 Task: Measure the distance between Omaha and Henry Doorly Zoo and Aquarium.
Action: Mouse moved to (270, 85)
Screenshot: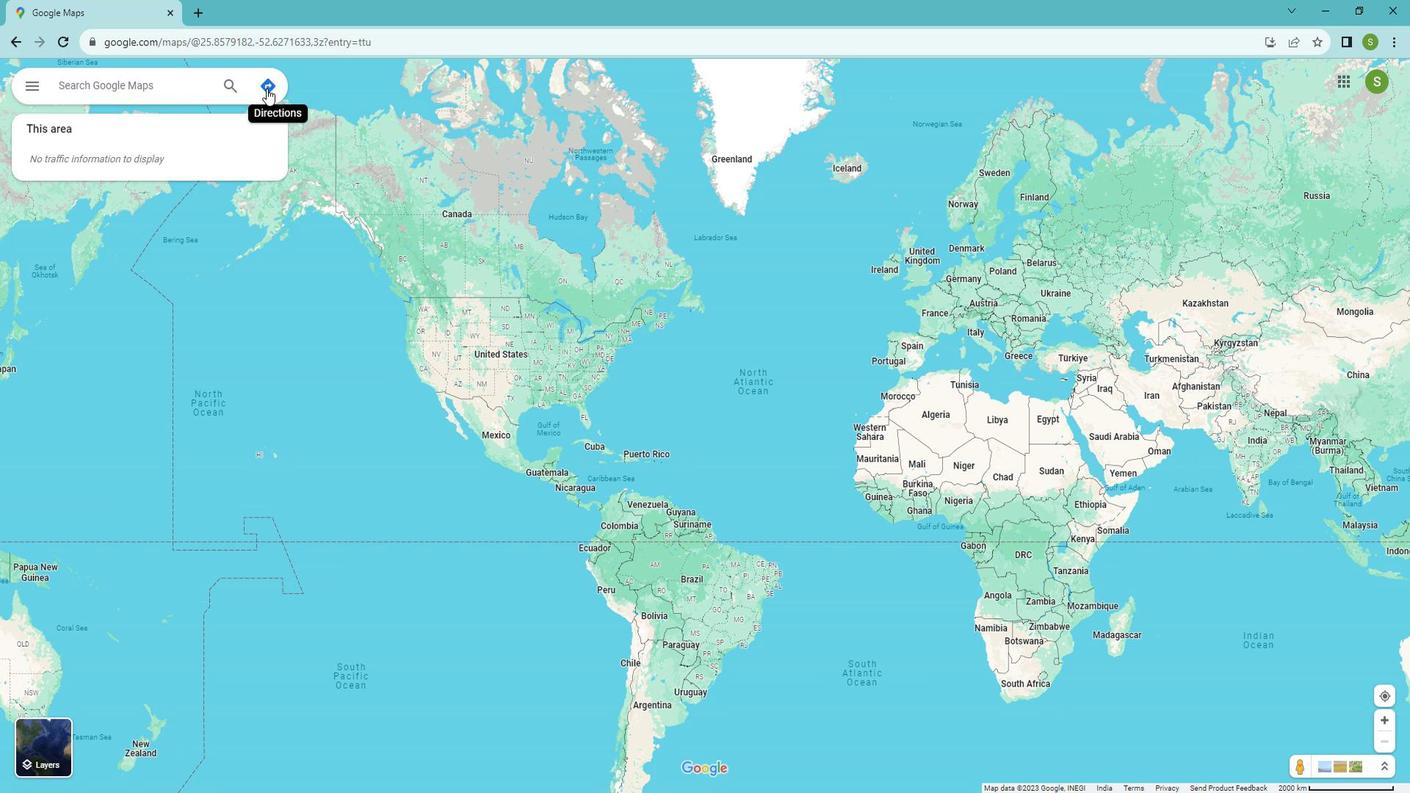 
Action: Mouse pressed left at (270, 85)
Screenshot: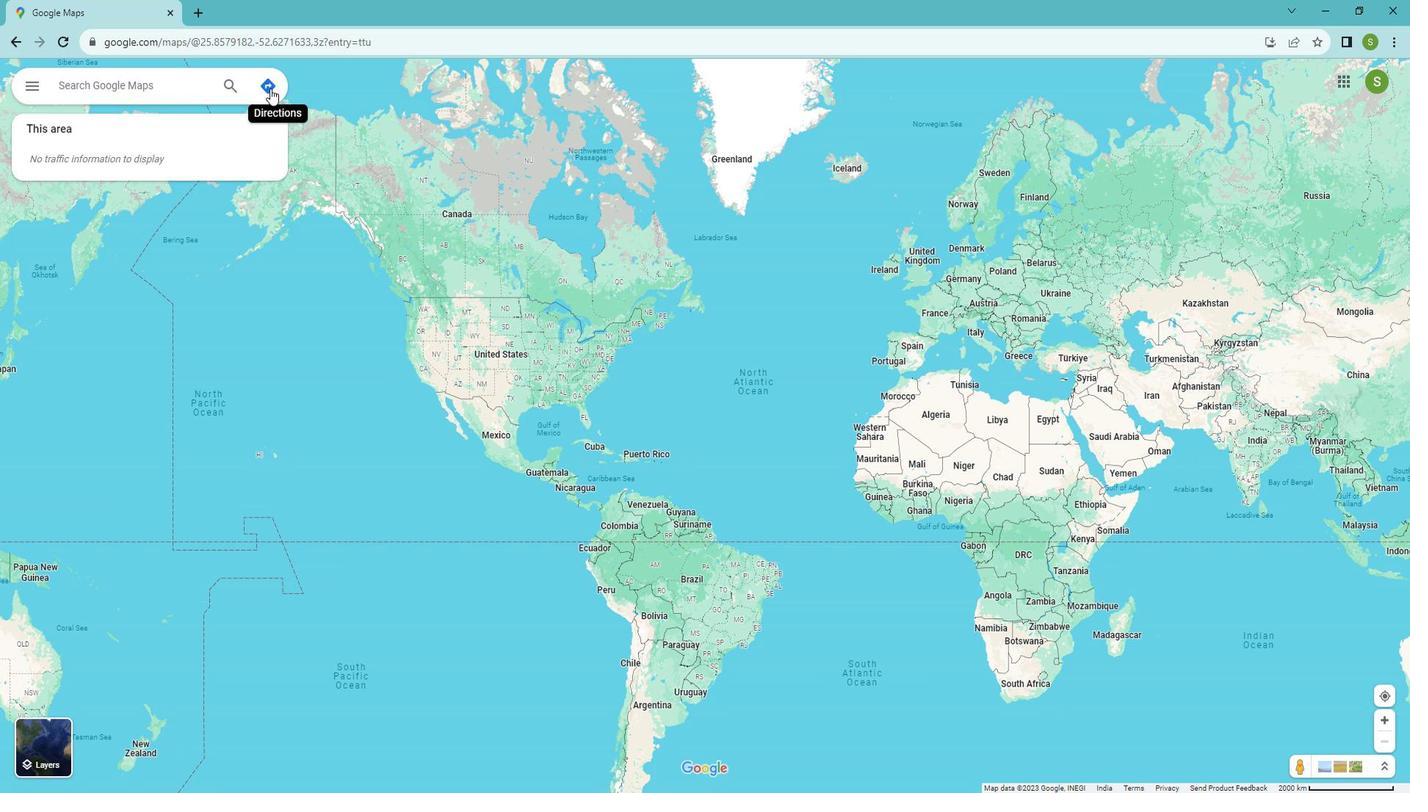
Action: Mouse moved to (142, 119)
Screenshot: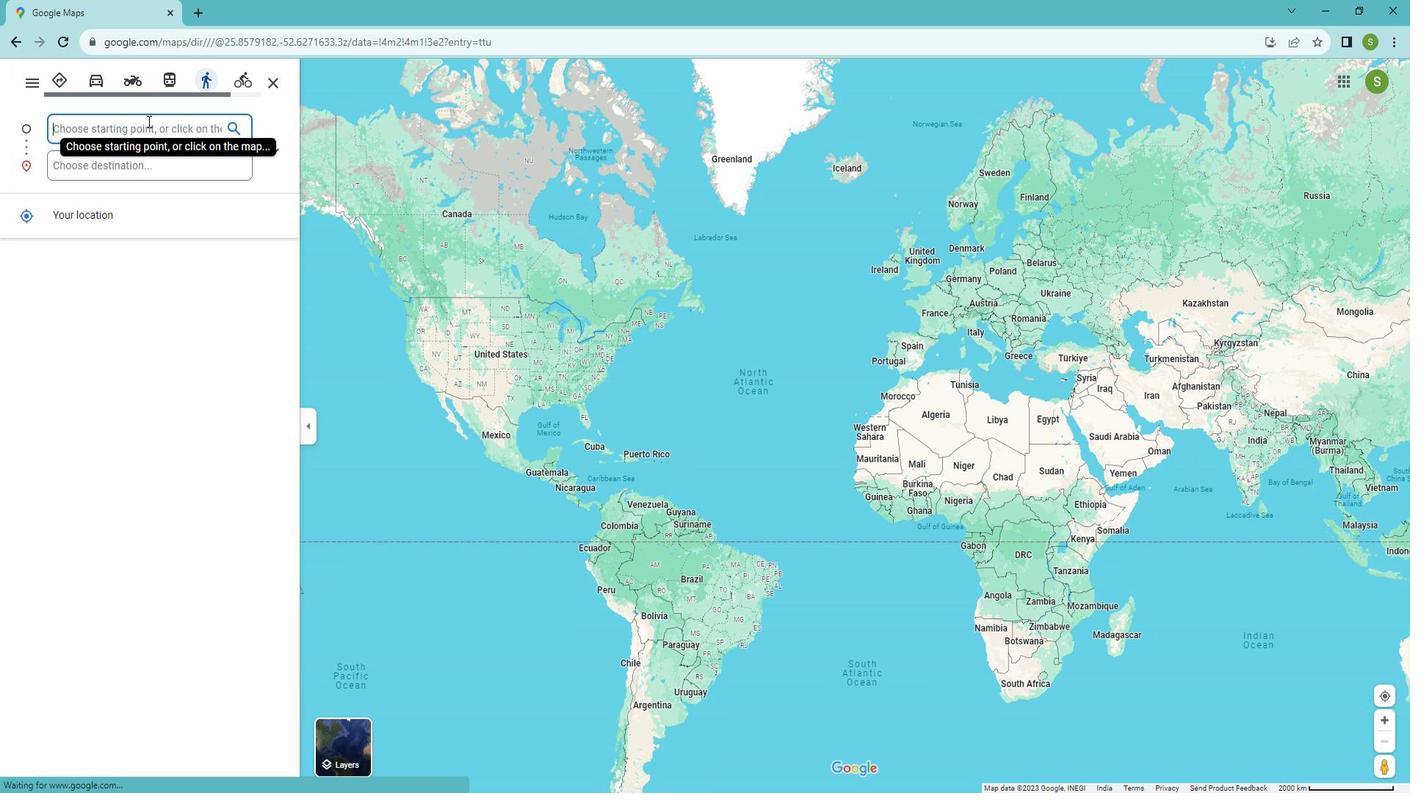 
Action: Mouse pressed left at (142, 119)
Screenshot: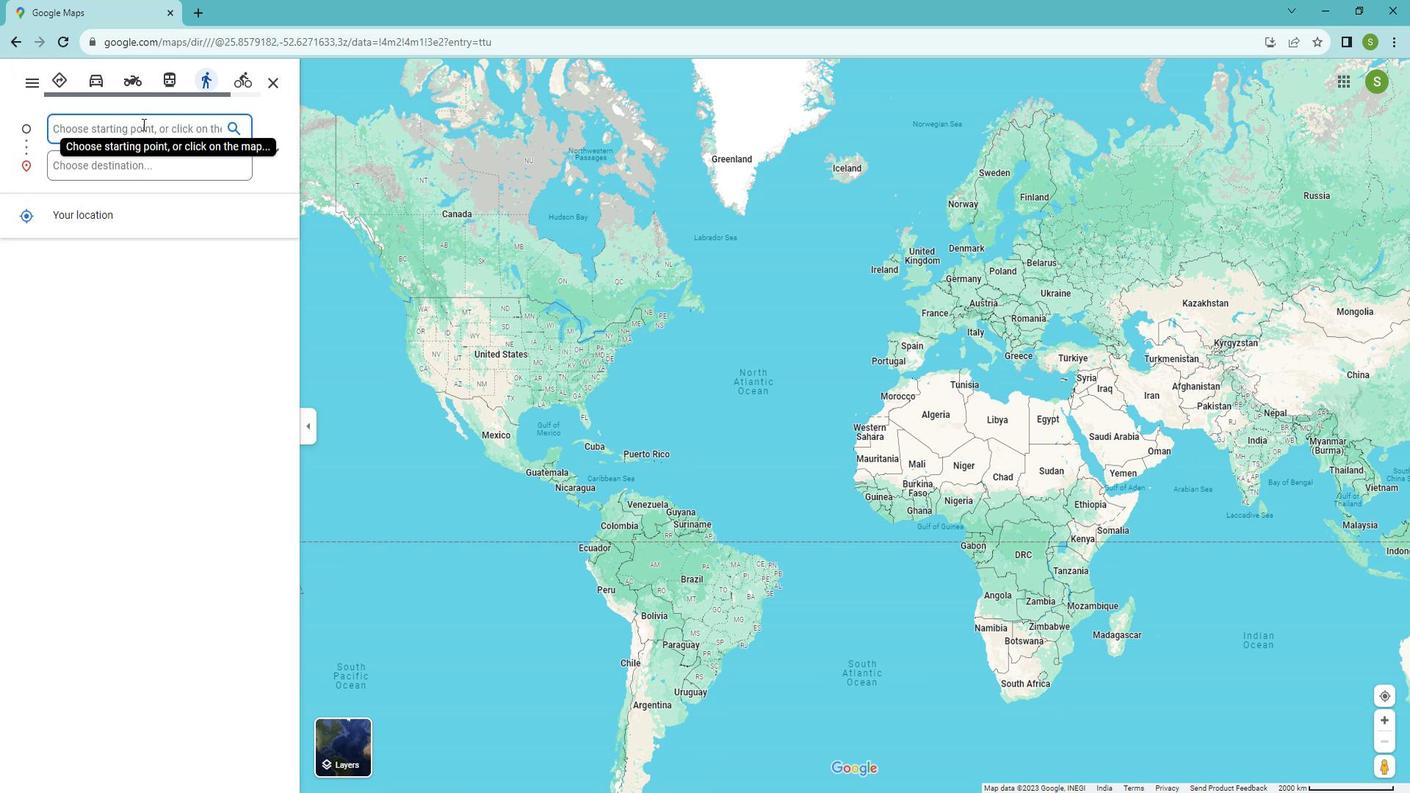
Action: Key pressed <Key.shift>Omaha
Screenshot: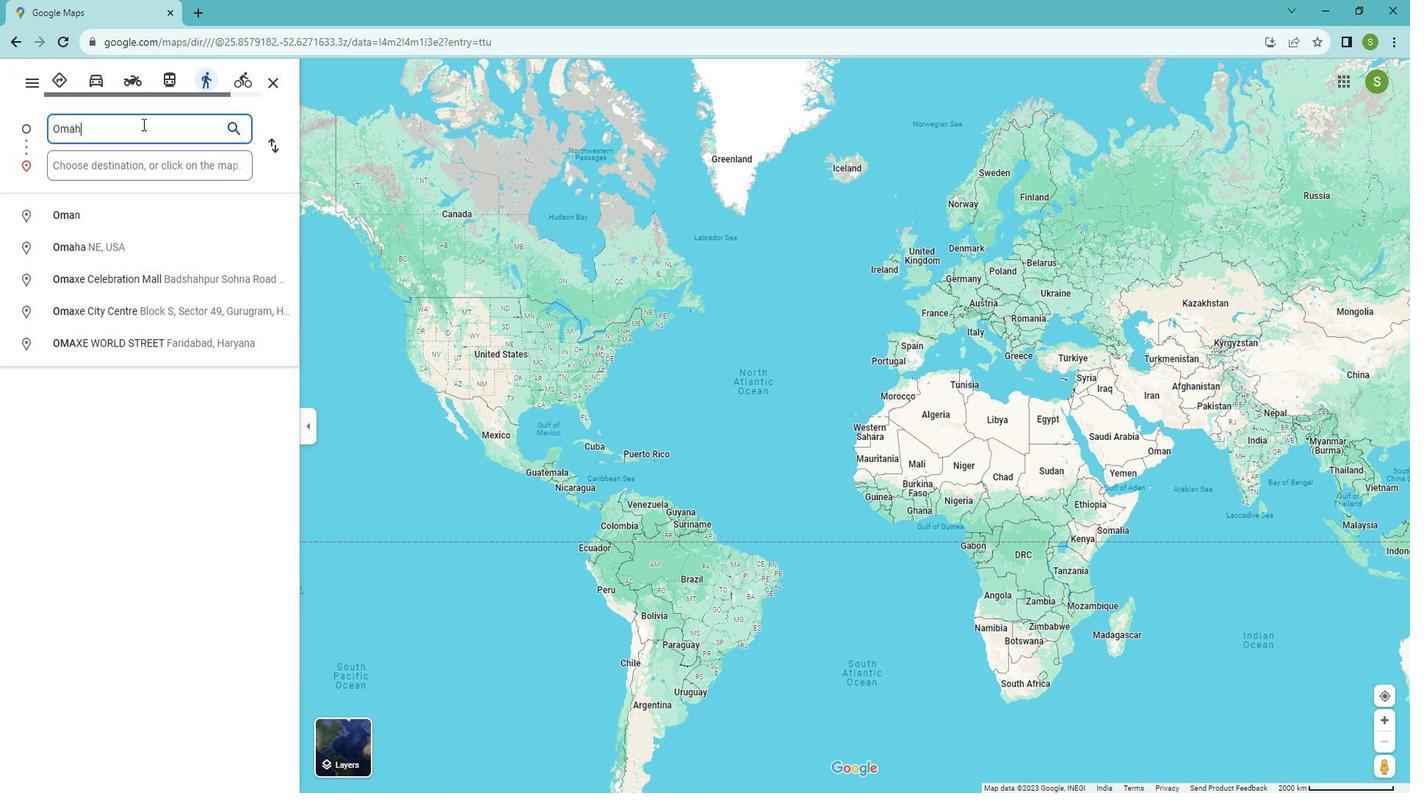 
Action: Mouse moved to (110, 208)
Screenshot: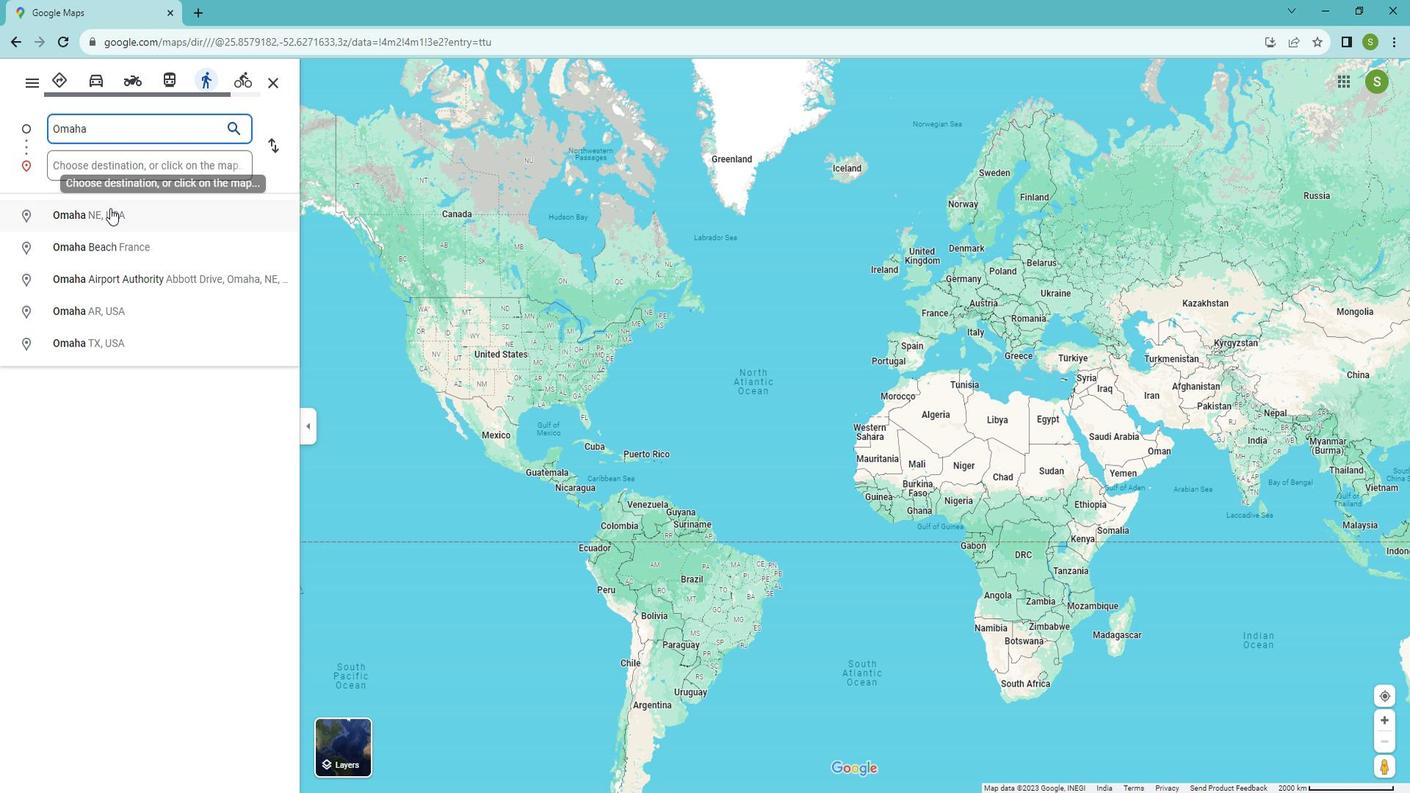 
Action: Mouse pressed left at (110, 208)
Screenshot: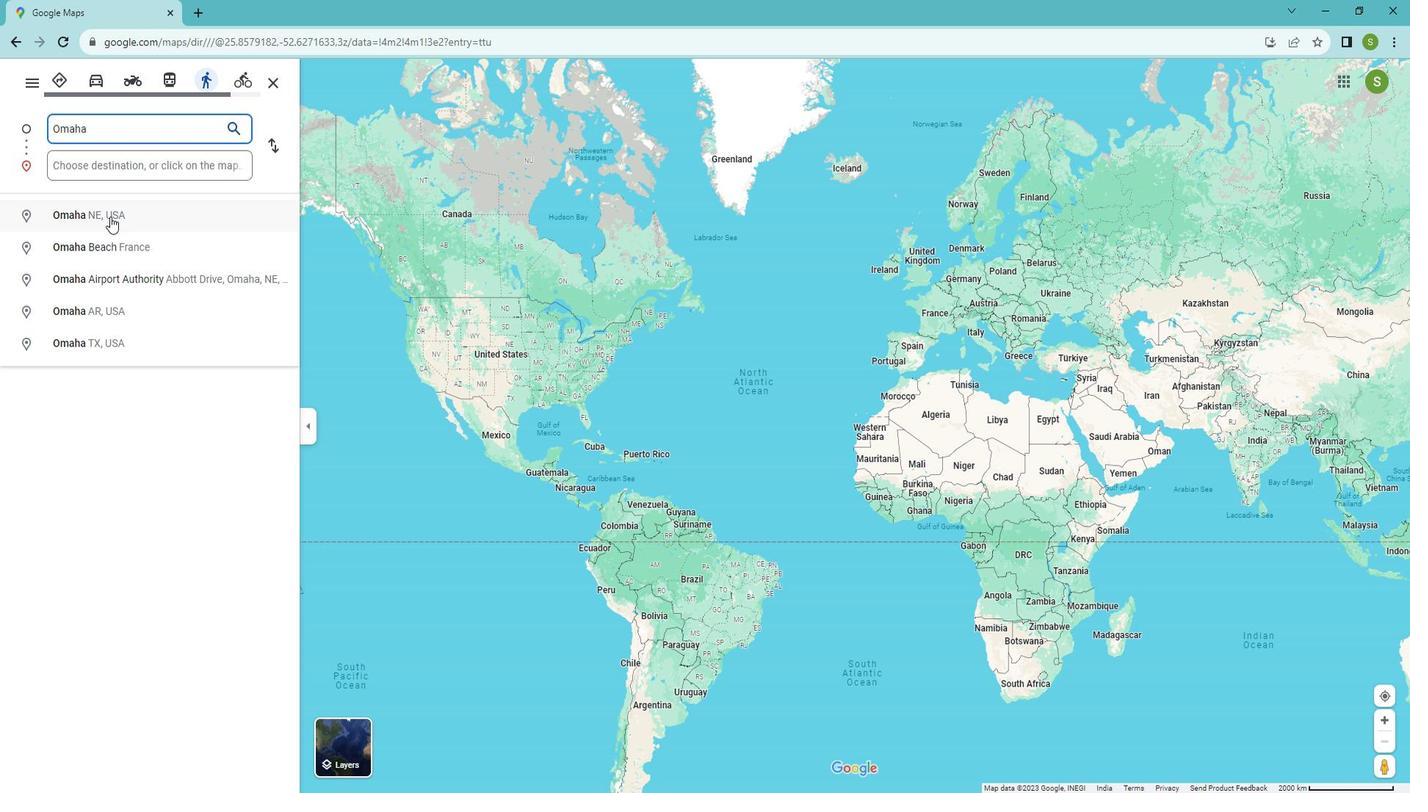 
Action: Mouse moved to (97, 163)
Screenshot: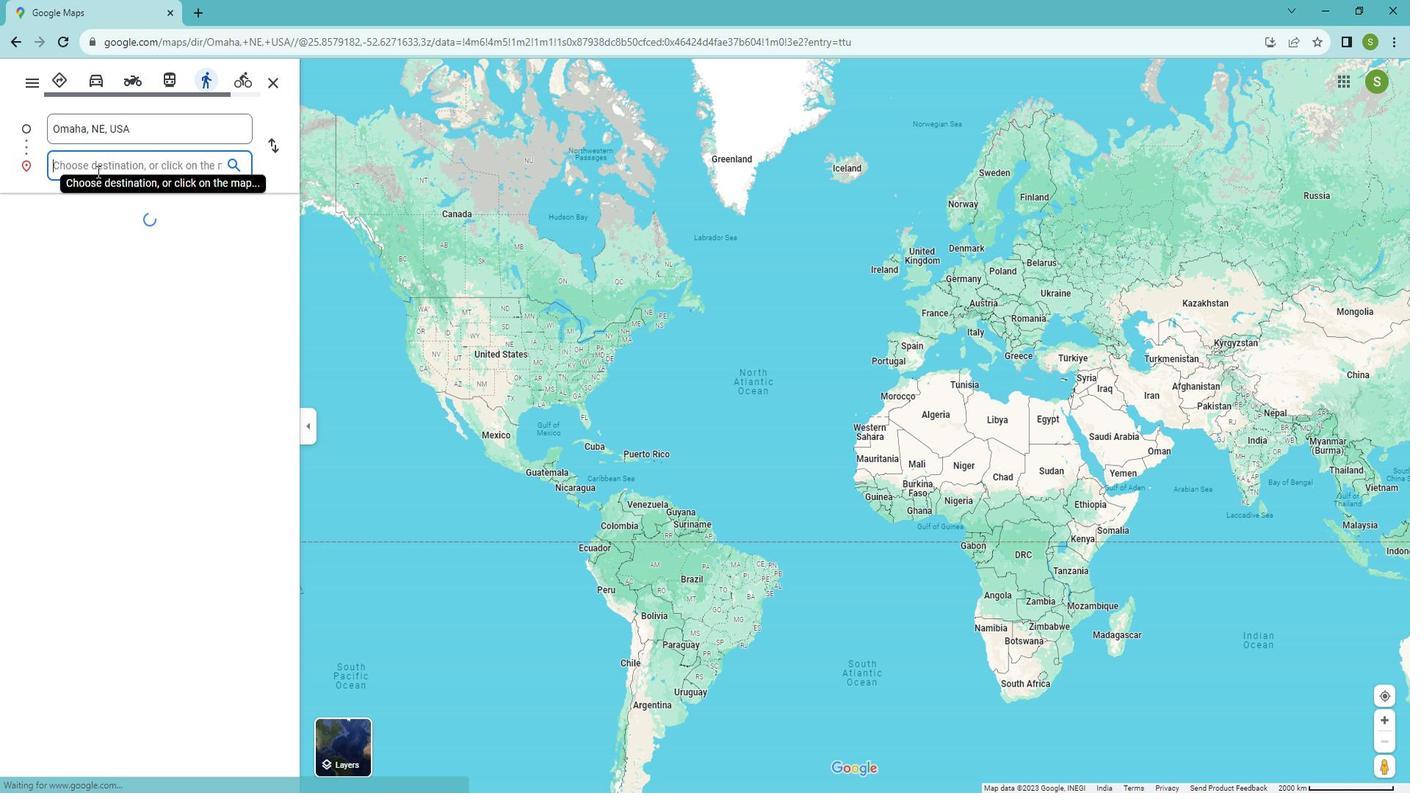 
Action: Mouse pressed left at (97, 163)
Screenshot: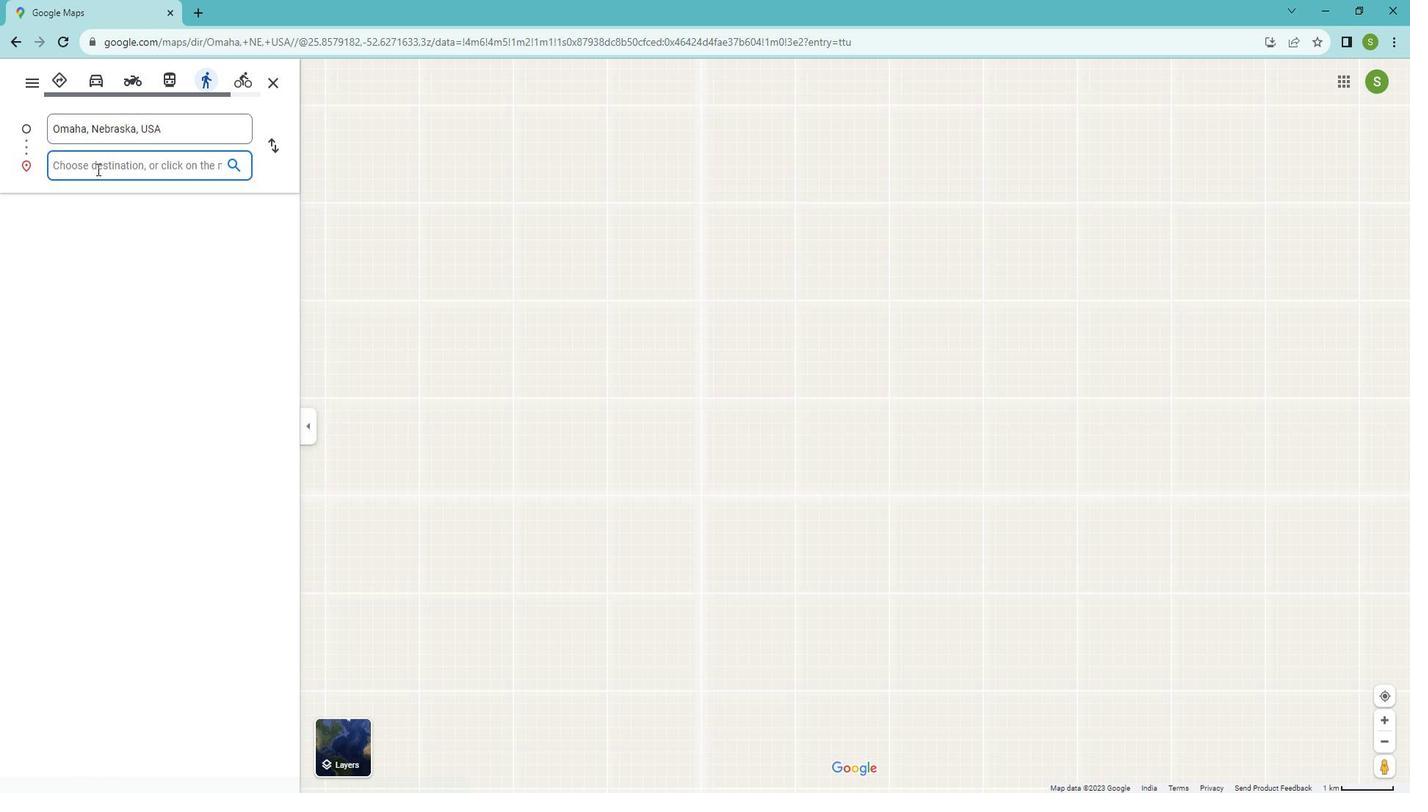 
Action: Mouse moved to (97, 162)
Screenshot: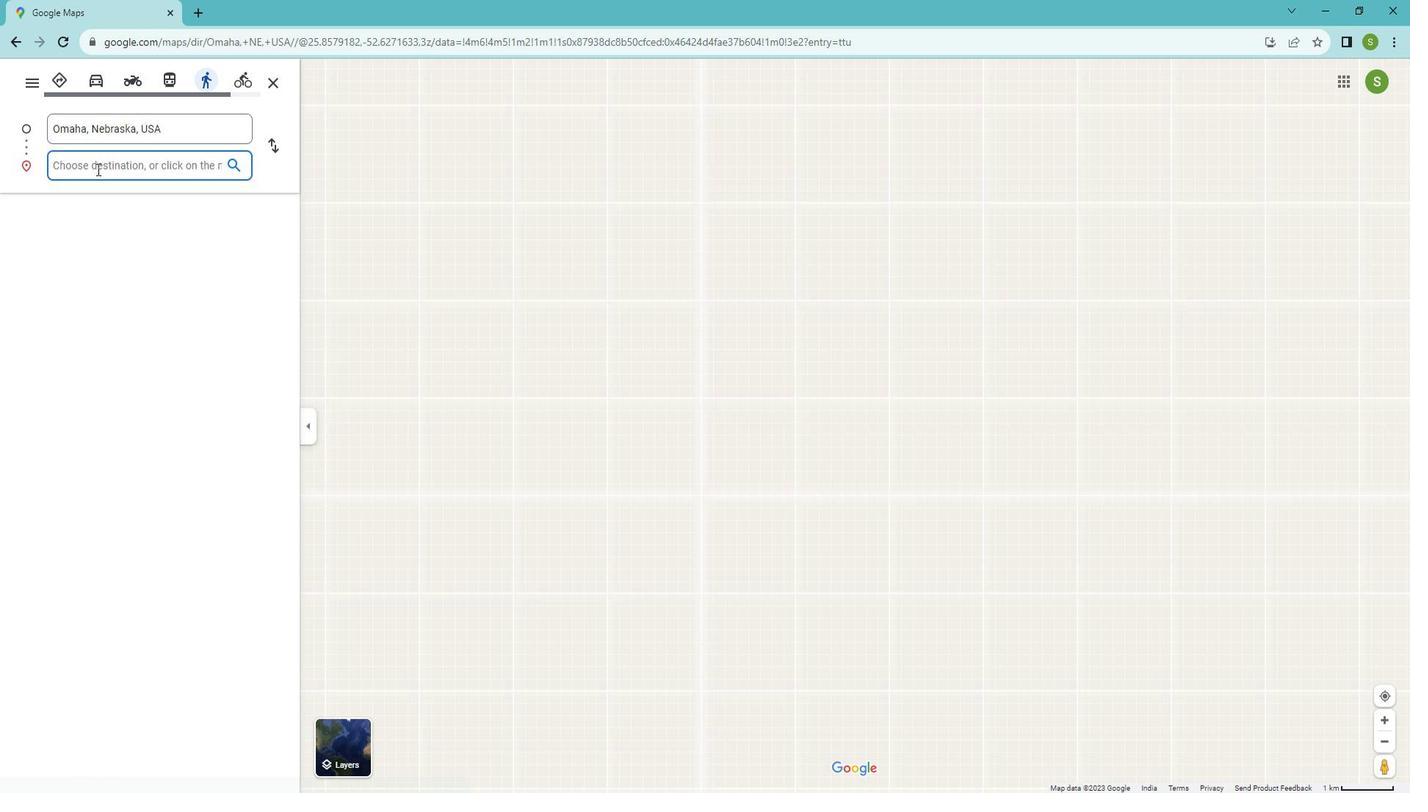 
Action: Key pressed <Key.shift>Henry<Key.space><Key.shift>Doorly<Key.space><Key.shift><Key.shift><Key.shift>Zoo<Key.space>and<Key.space><Key.shift>Aquarium<Key.enter>
Screenshot: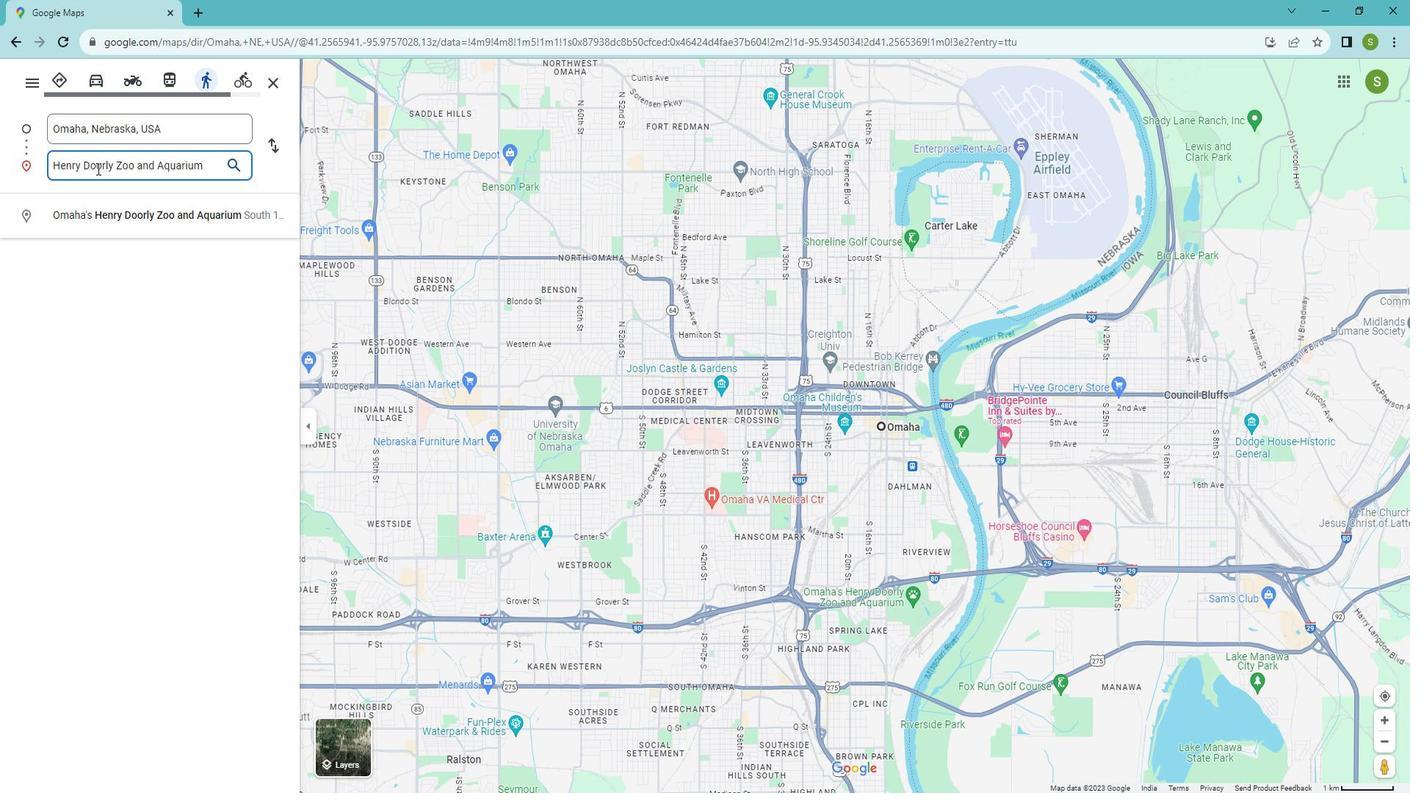 
Action: Mouse moved to (896, 568)
Screenshot: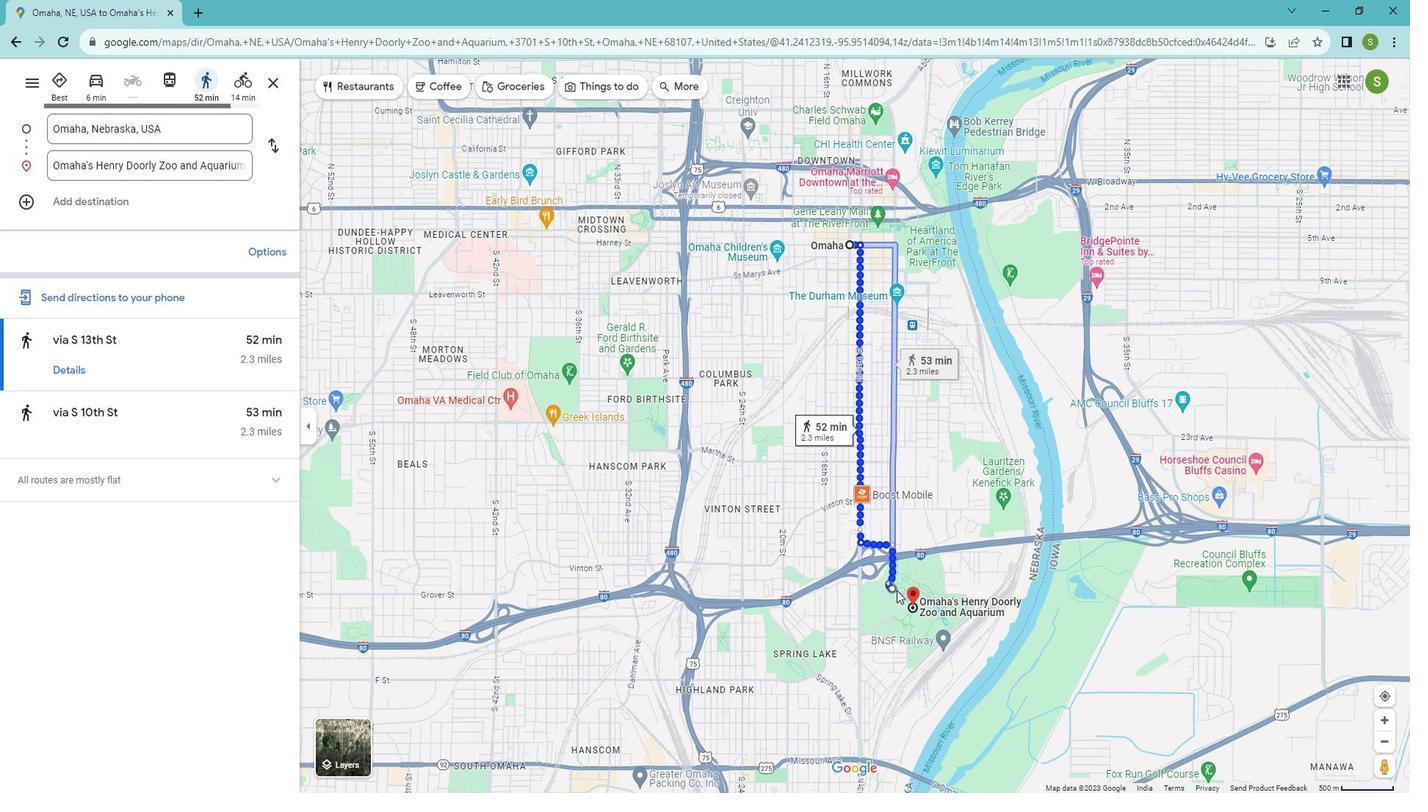 
Action: Mouse pressed right at (896, 568)
Screenshot: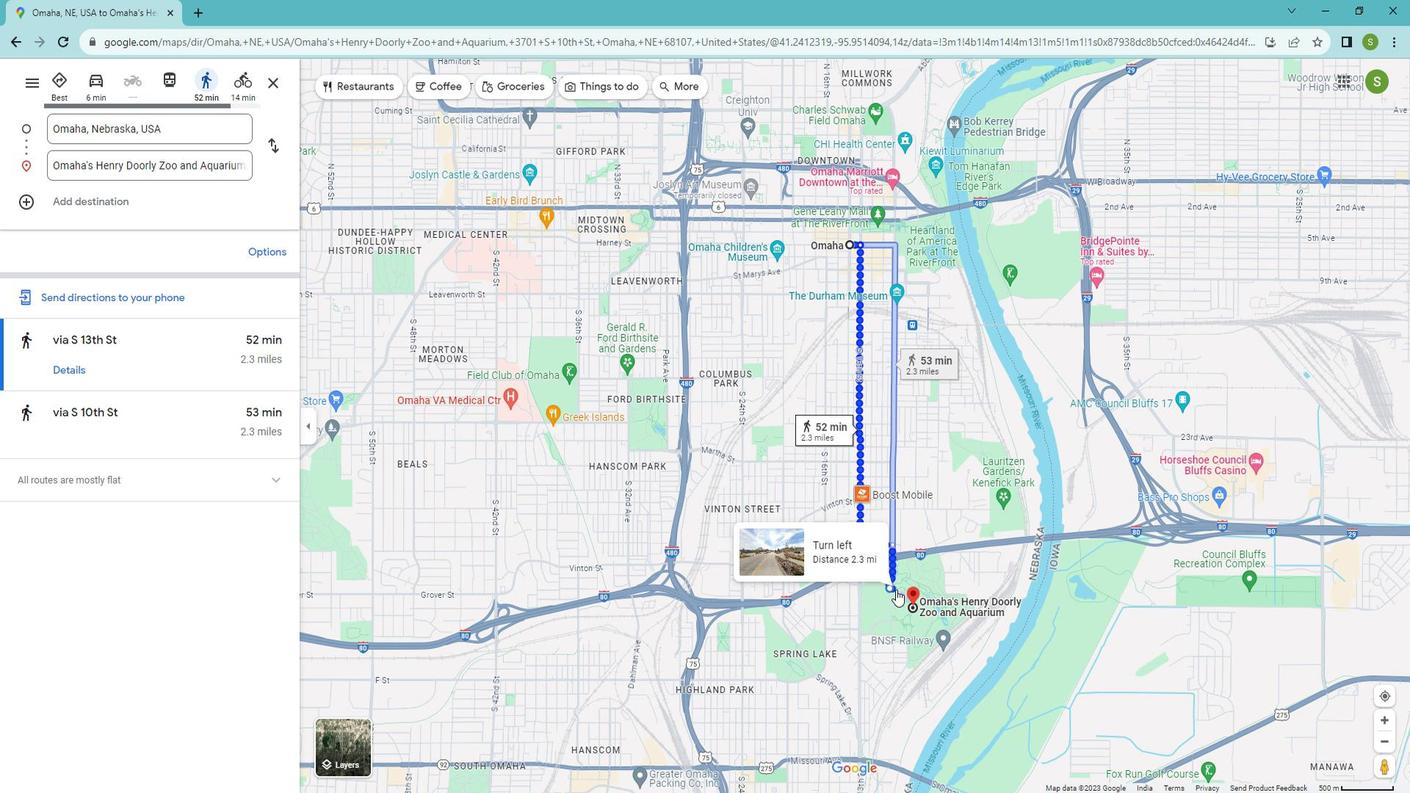 
Action: Mouse moved to (913, 681)
Screenshot: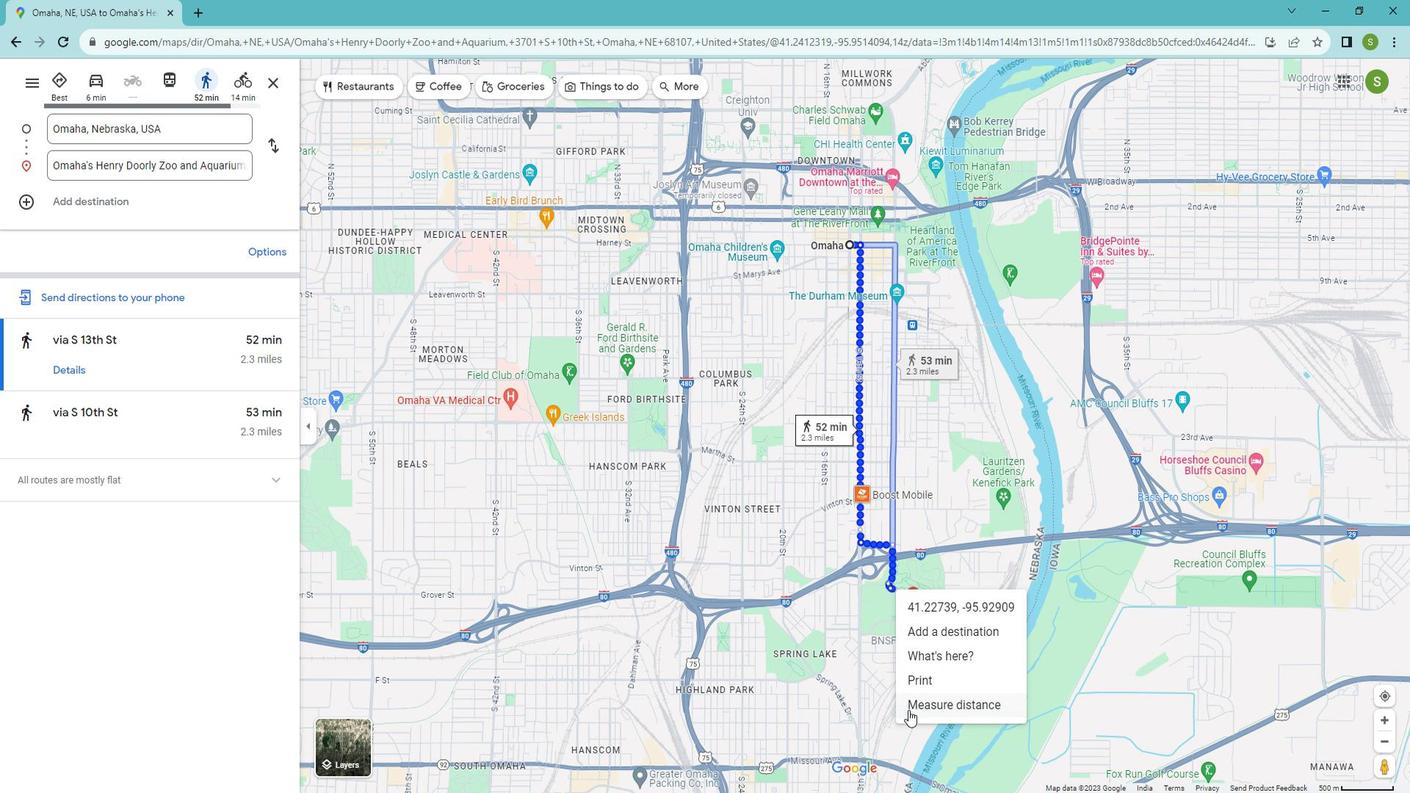 
Action: Mouse pressed left at (913, 681)
Screenshot: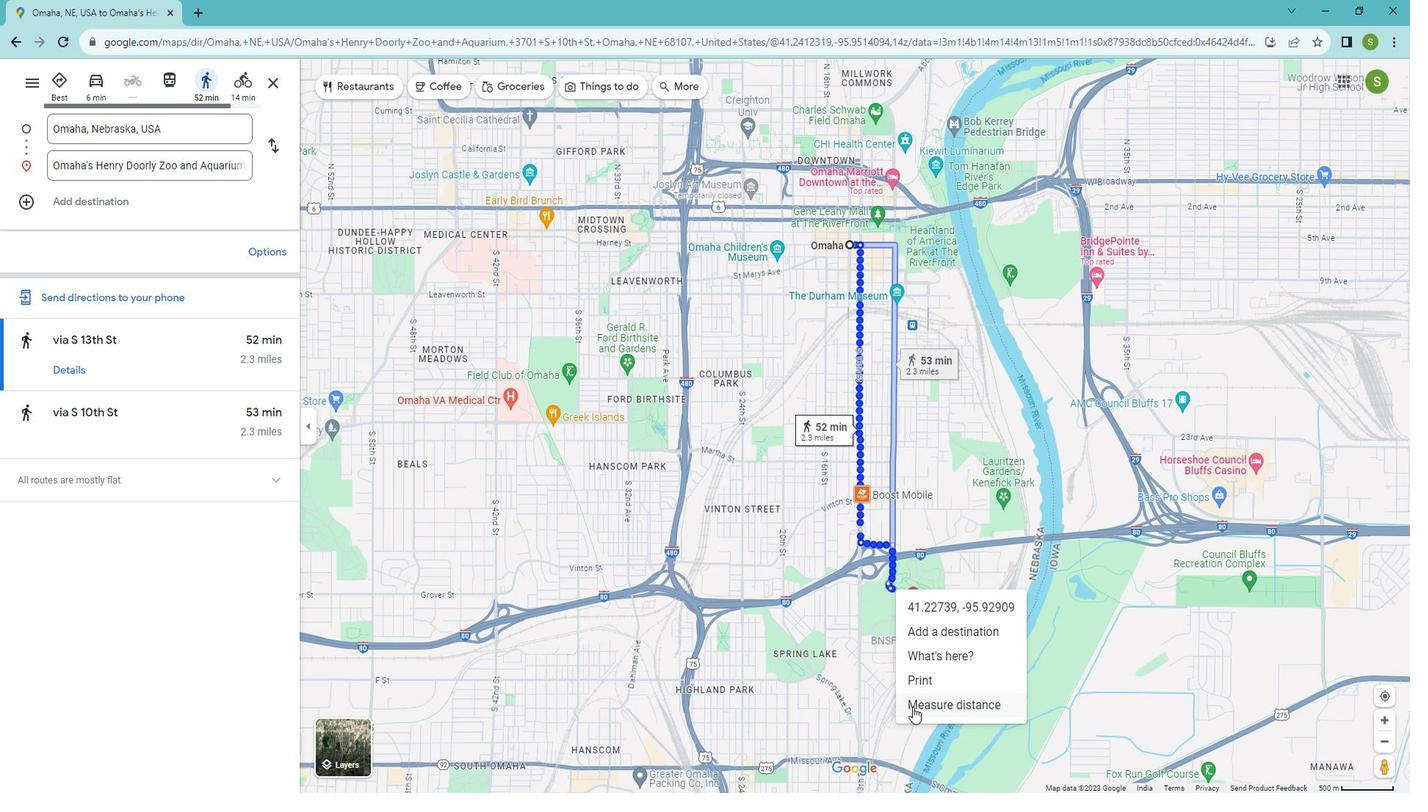 
Action: Mouse moved to (772, 385)
Screenshot: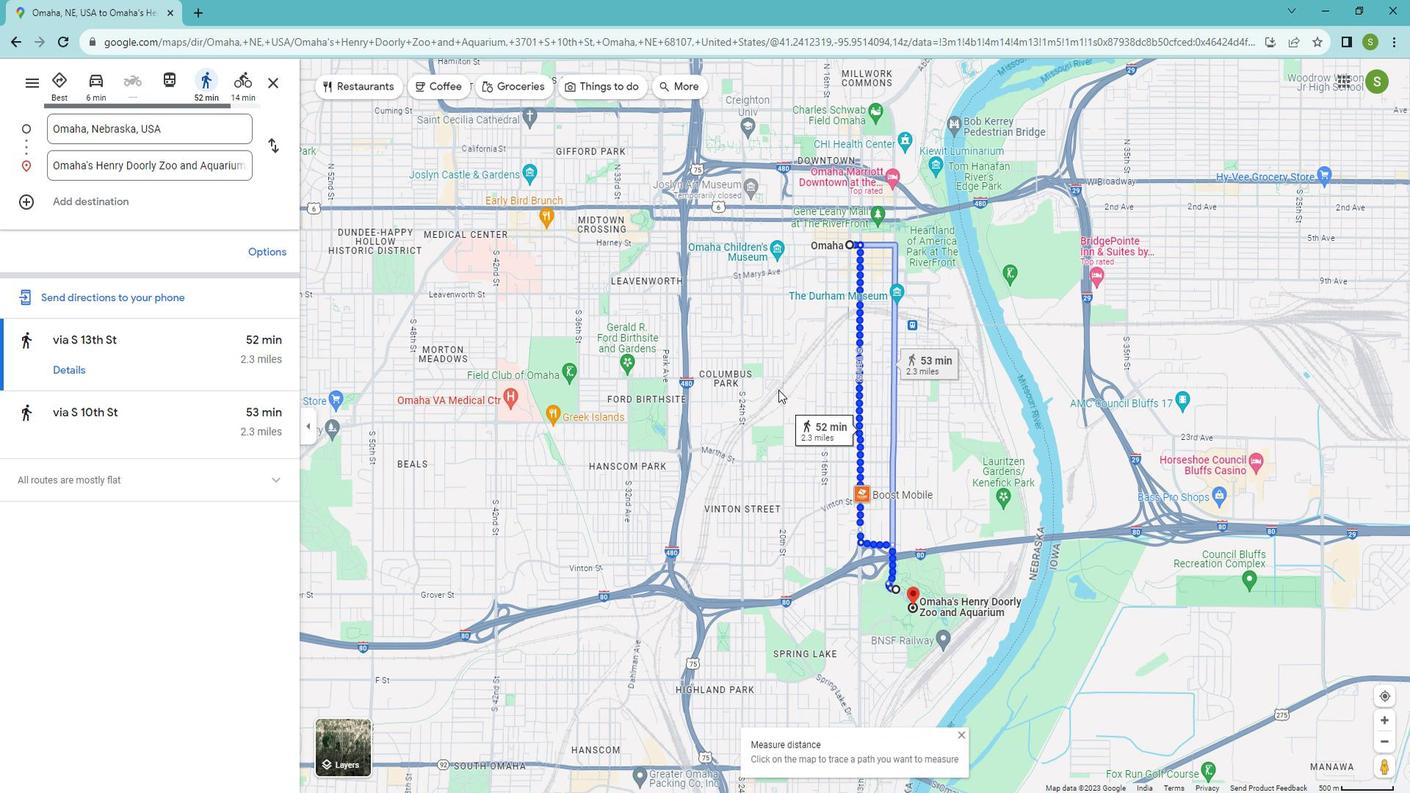 
Action: Mouse pressed right at (772, 385)
Screenshot: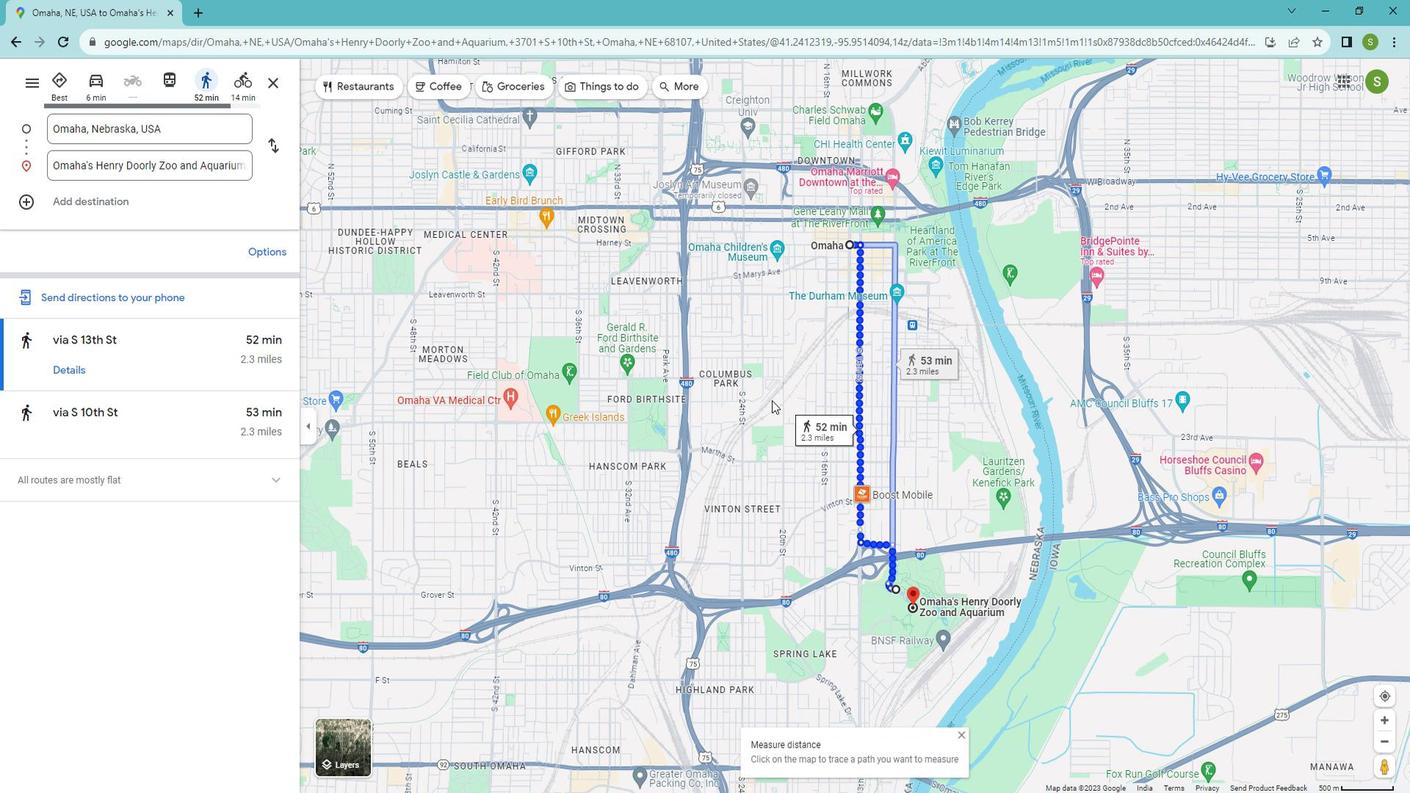 
Action: Mouse moved to (812, 495)
Screenshot: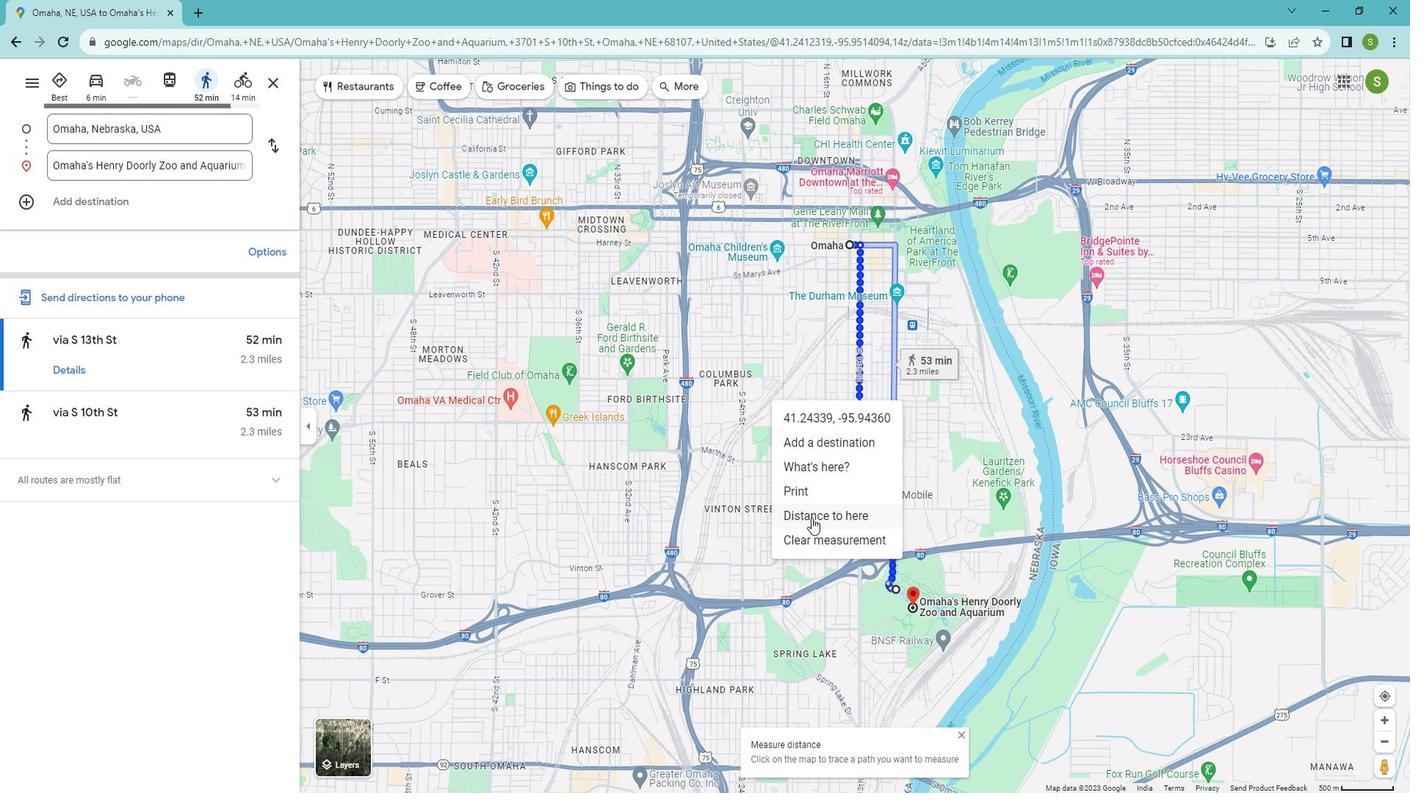 
Action: Mouse pressed left at (812, 495)
Screenshot: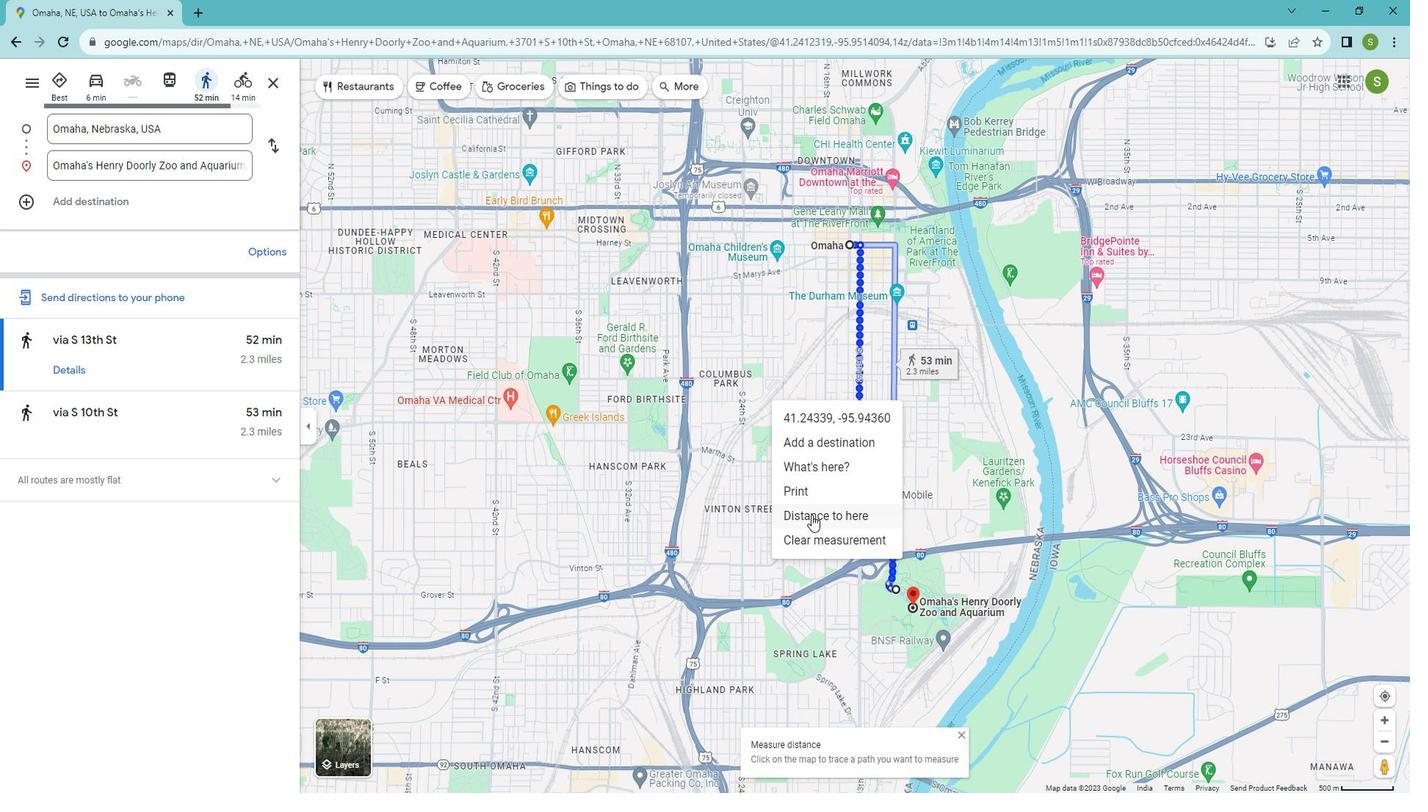
Action: Mouse moved to (771, 383)
Screenshot: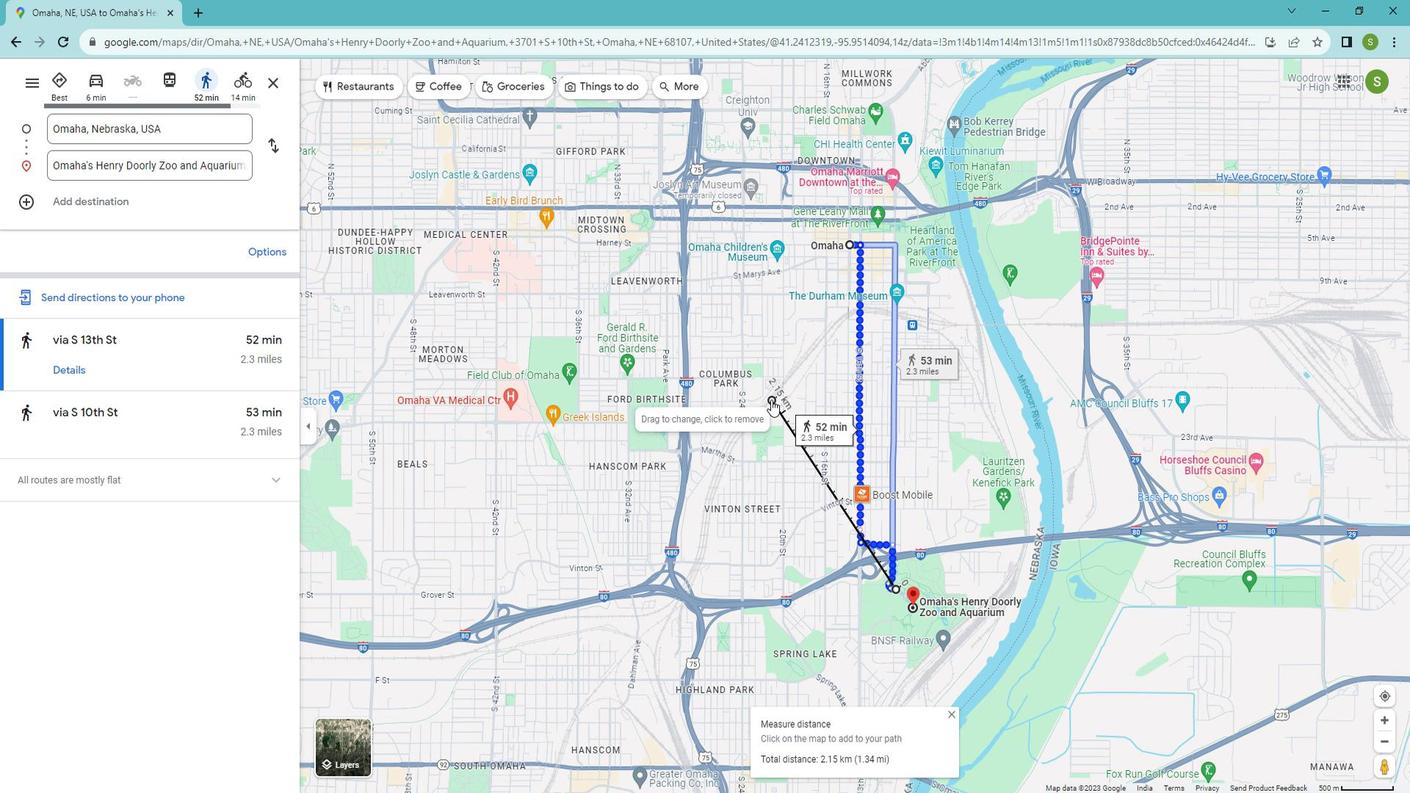 
Action: Mouse pressed left at (771, 383)
Screenshot: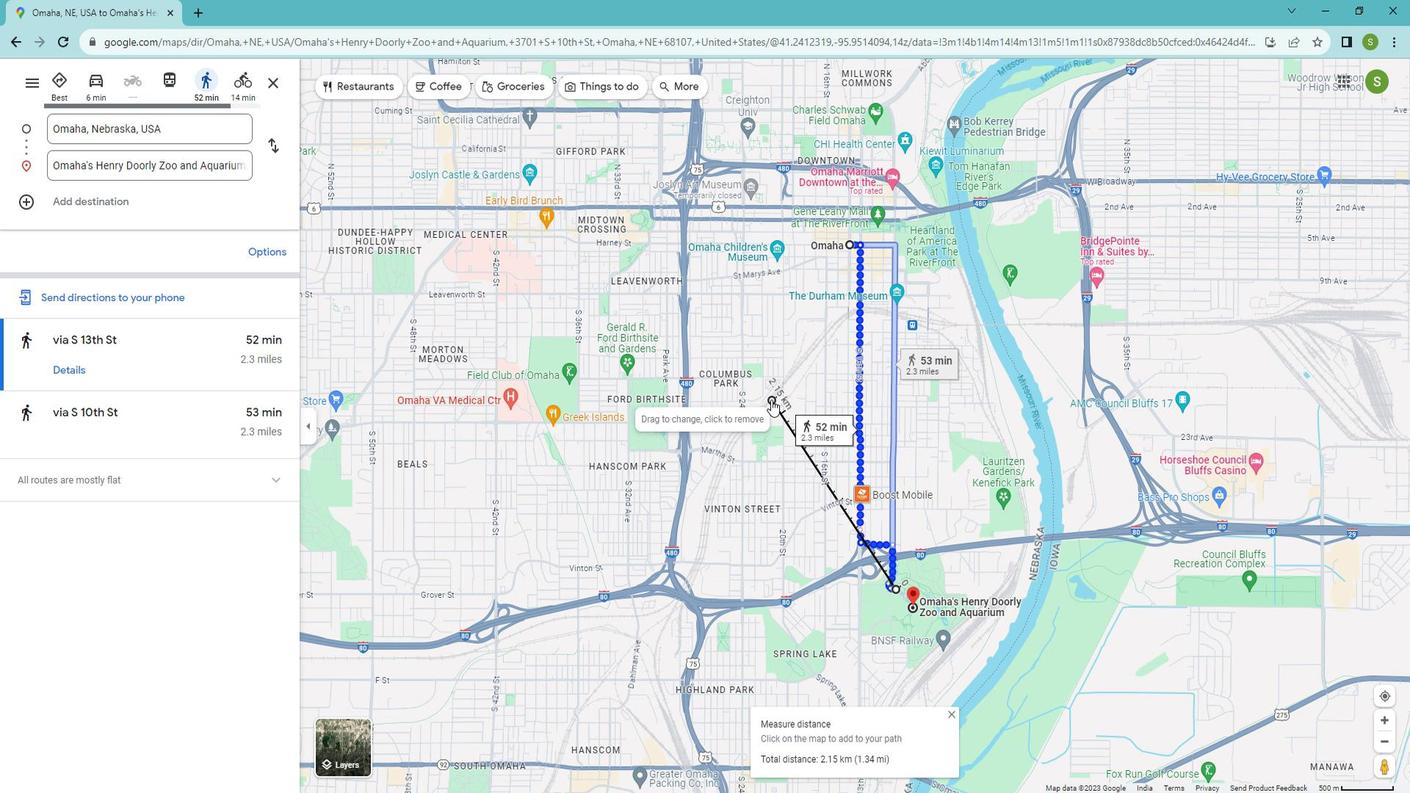 
Action: Mouse moved to (726, 440)
Screenshot: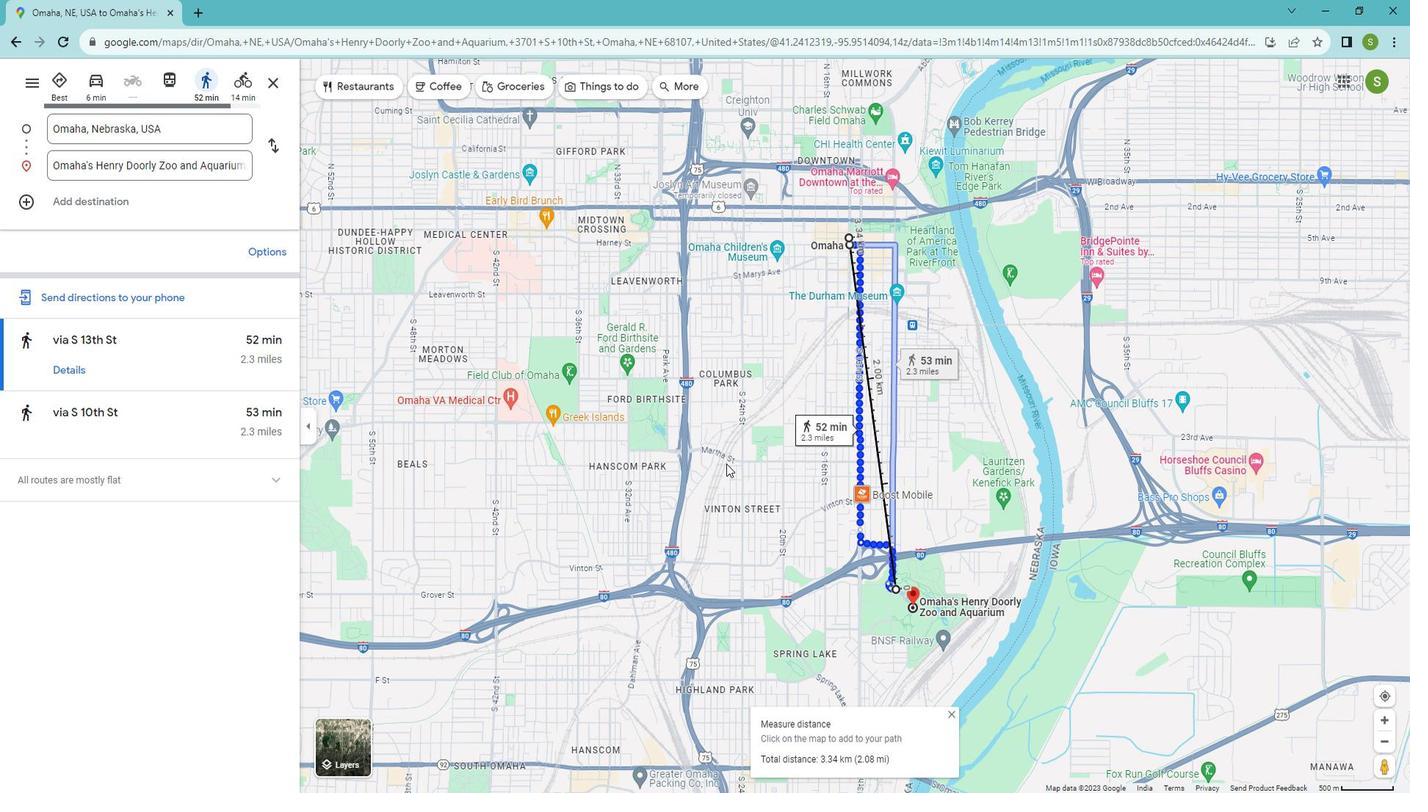 
